 Task: Select the text for bold.
Action: Mouse moved to (210, 100)
Screenshot: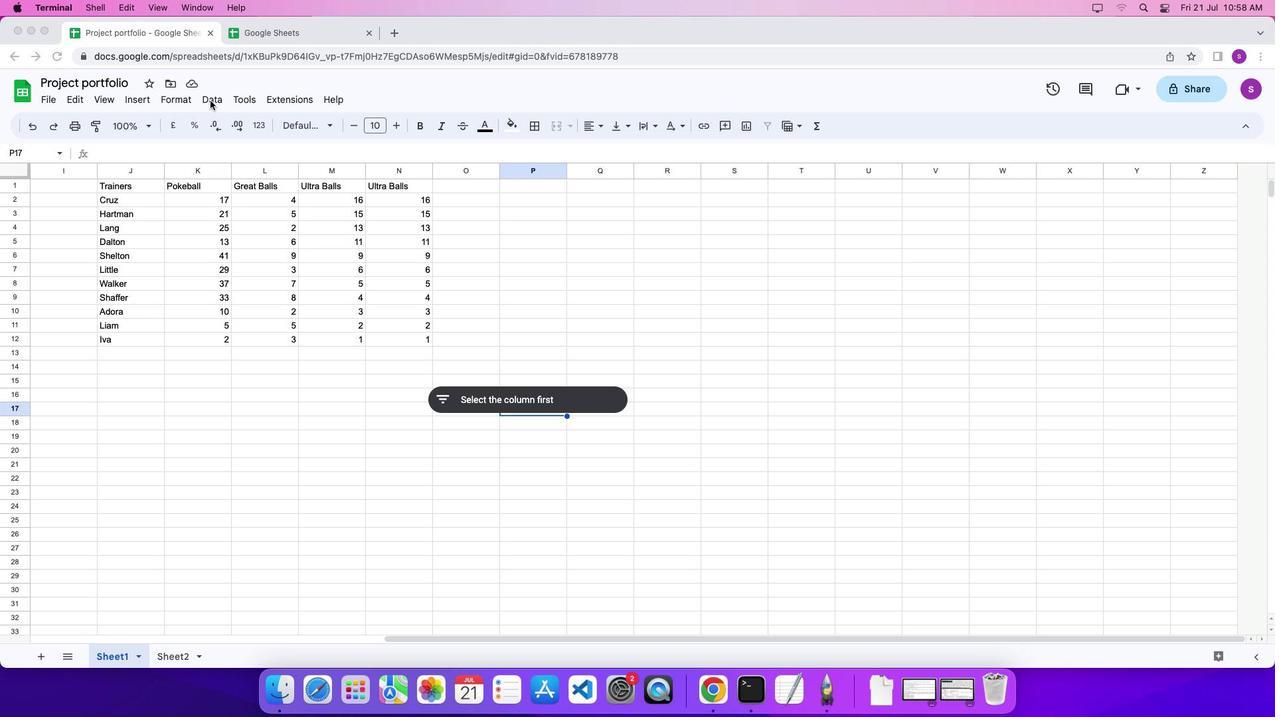 
Action: Mouse pressed left at (210, 100)
Screenshot: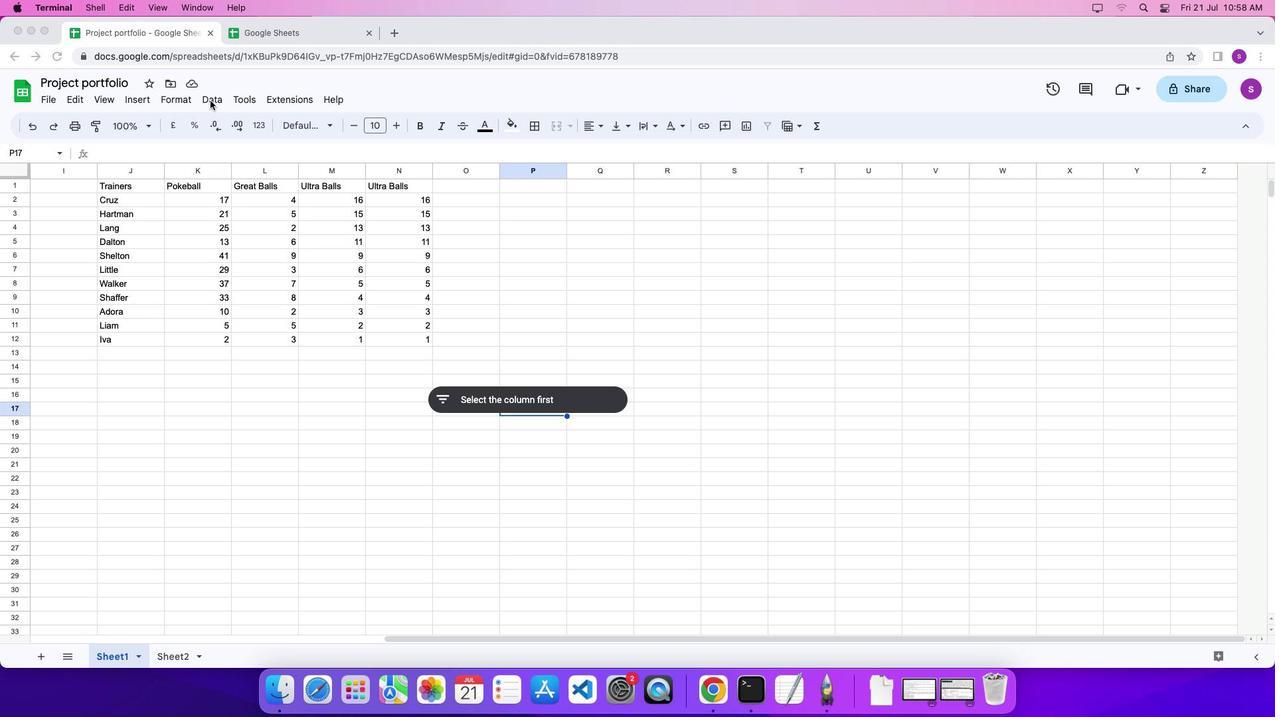 
Action: Mouse moved to (211, 99)
Screenshot: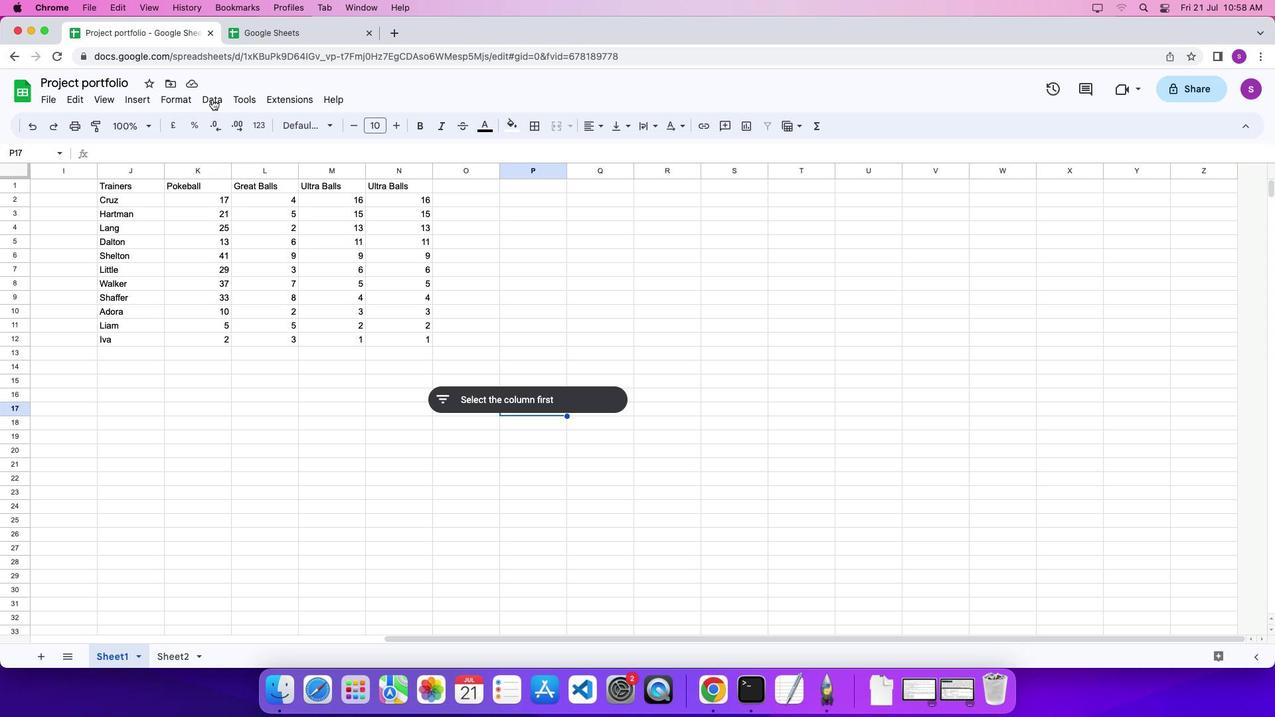 
Action: Mouse pressed left at (211, 99)
Screenshot: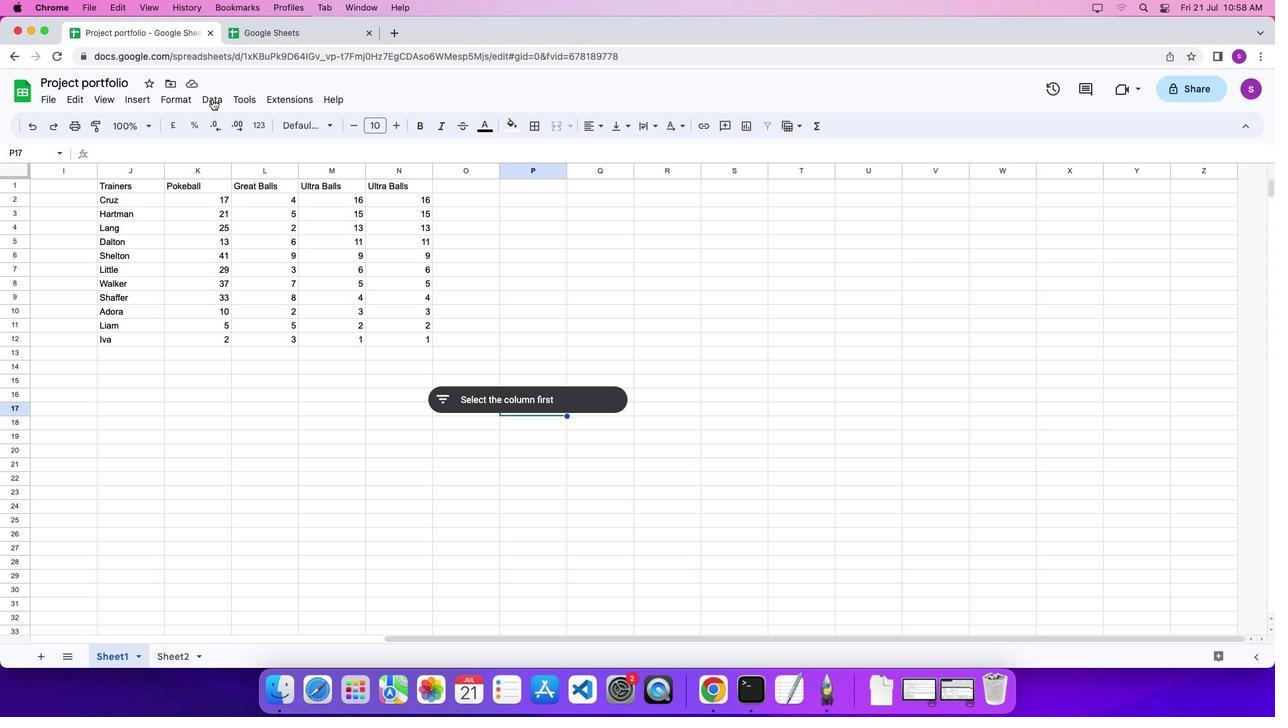 
Action: Mouse moved to (235, 216)
Screenshot: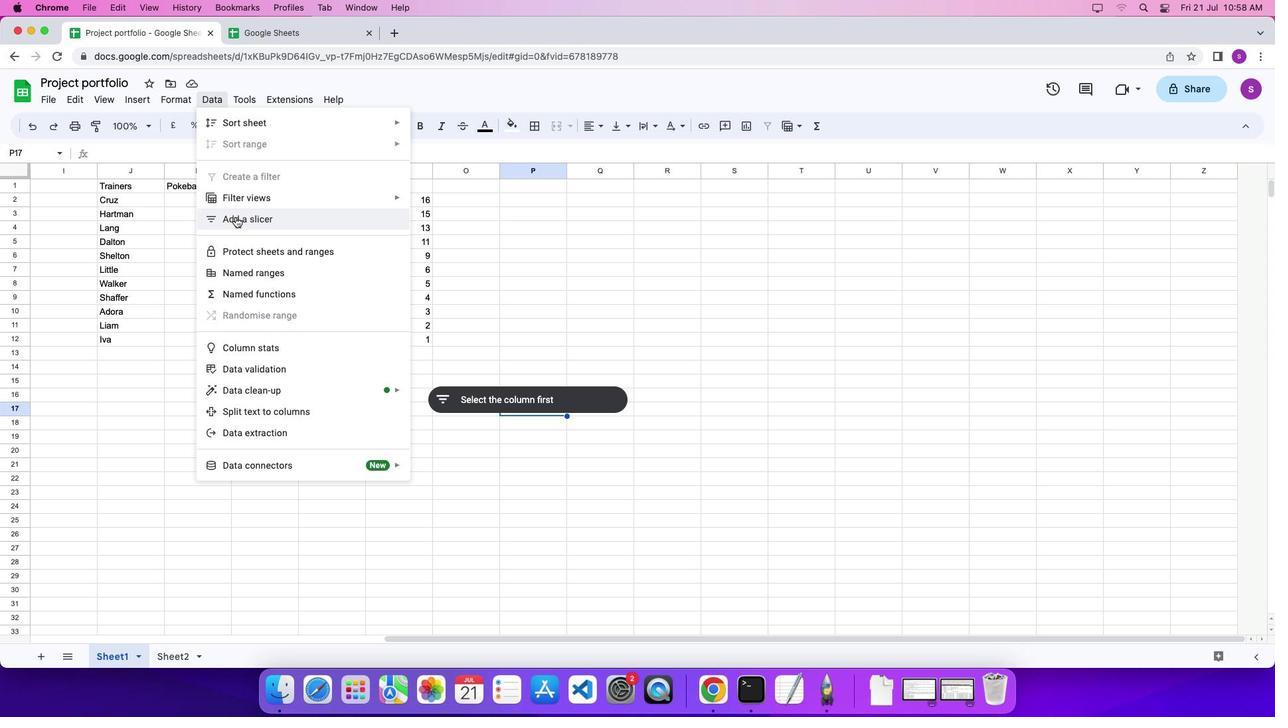 
Action: Mouse pressed left at (235, 216)
Screenshot: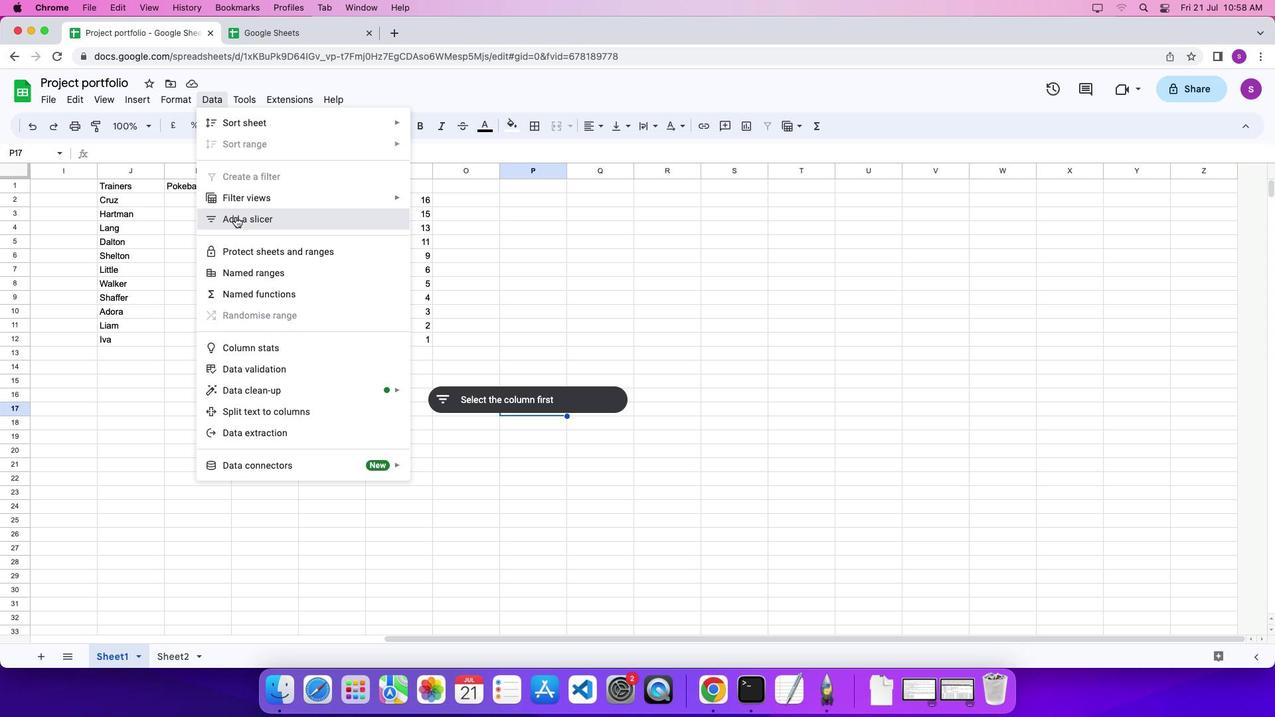 
Action: Mouse moved to (1210, 161)
Screenshot: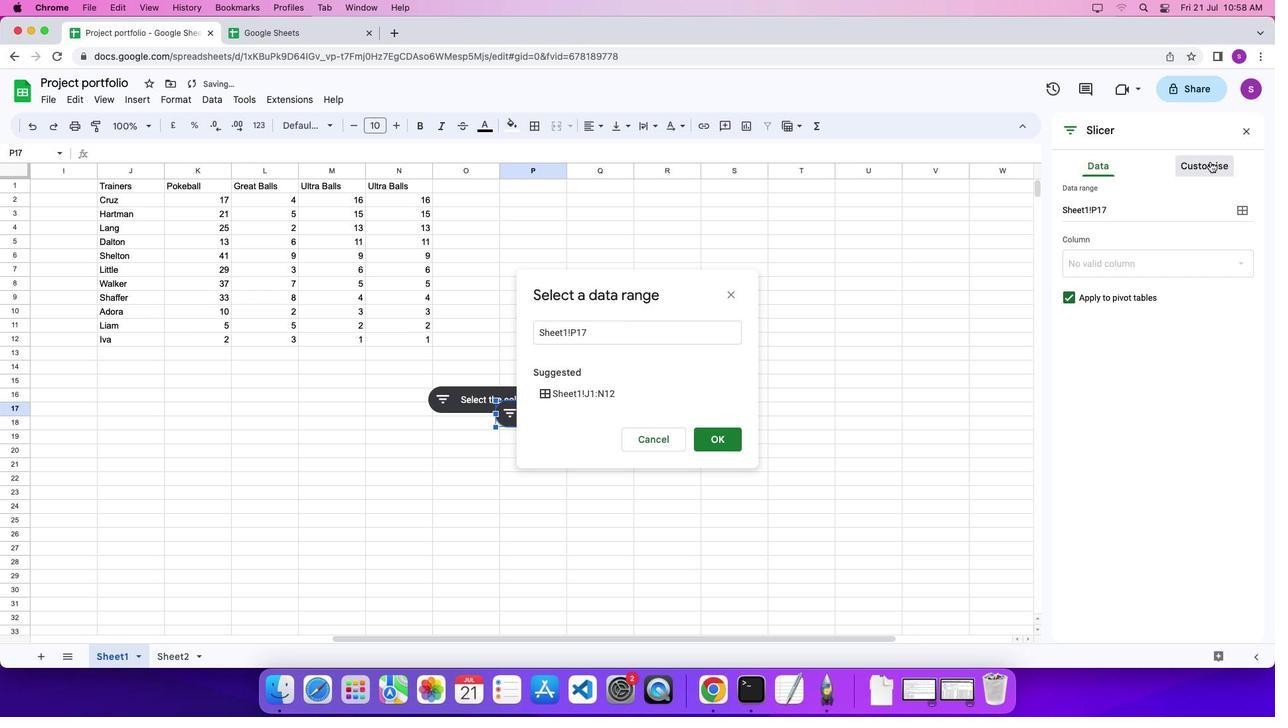 
Action: Mouse pressed left at (1210, 161)
Screenshot: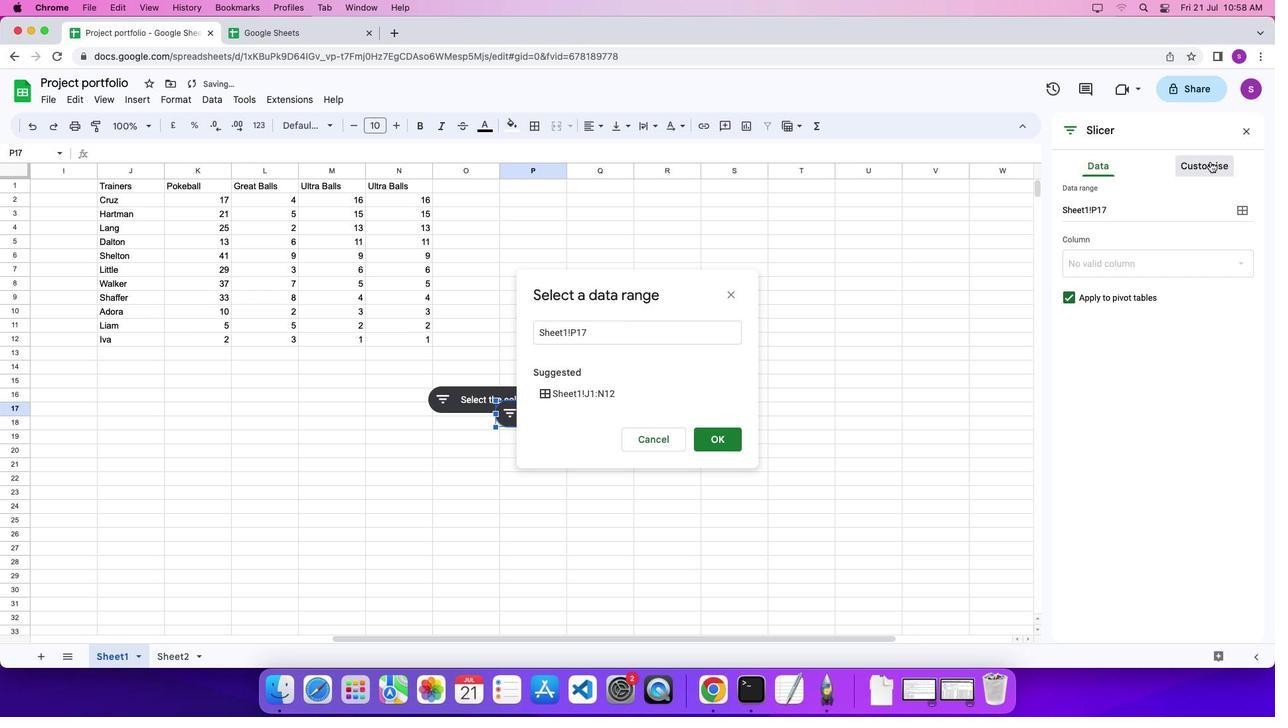 
Action: Mouse moved to (1076, 328)
Screenshot: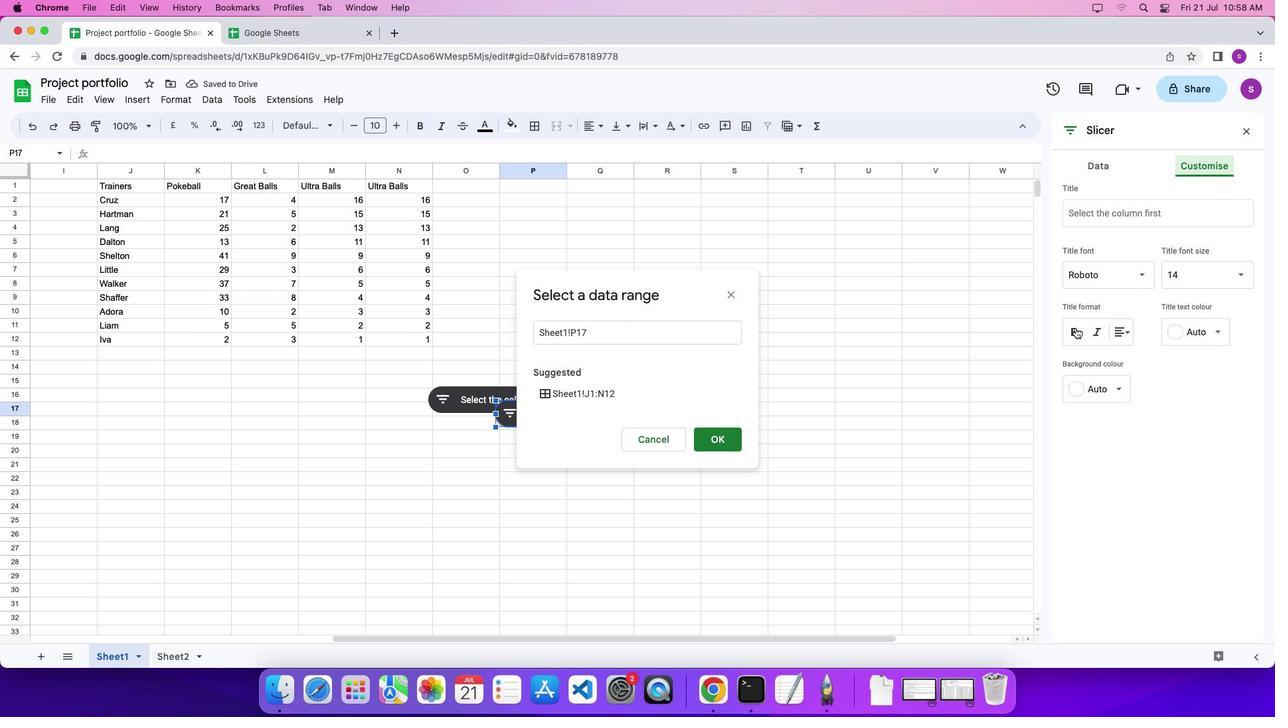 
Action: Mouse pressed left at (1076, 328)
Screenshot: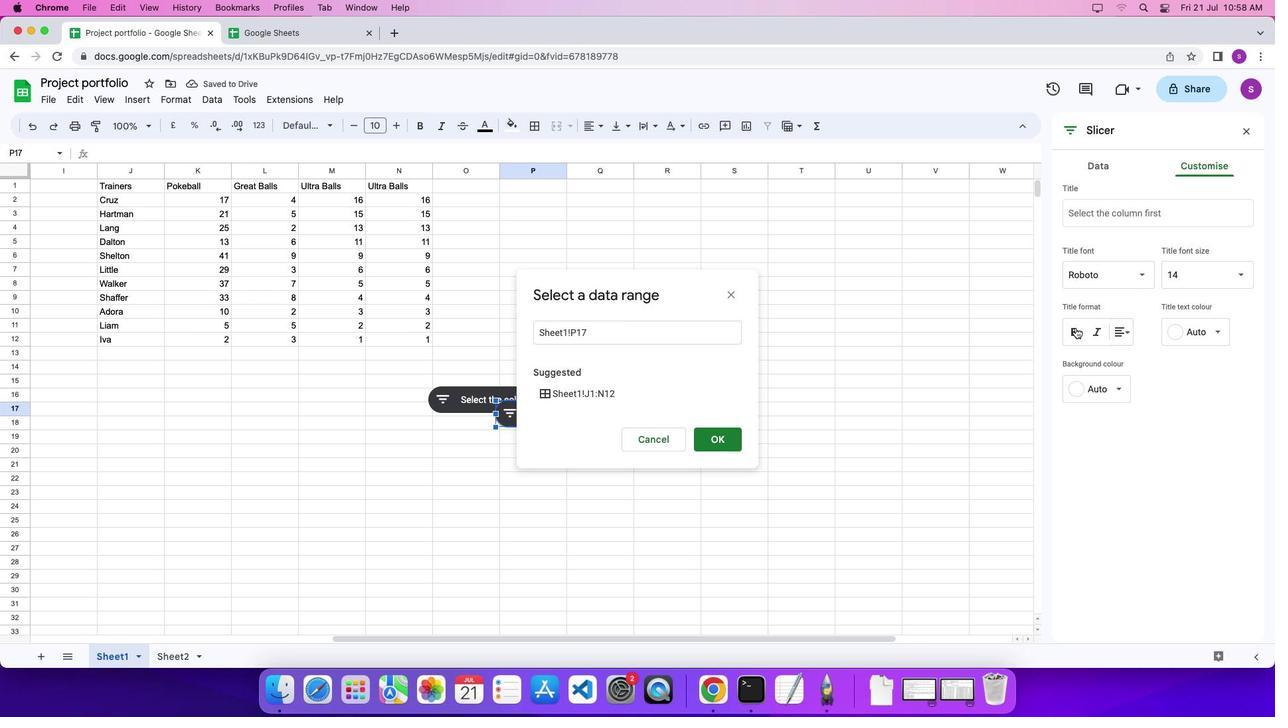 
Action: Mouse moved to (1078, 338)
Screenshot: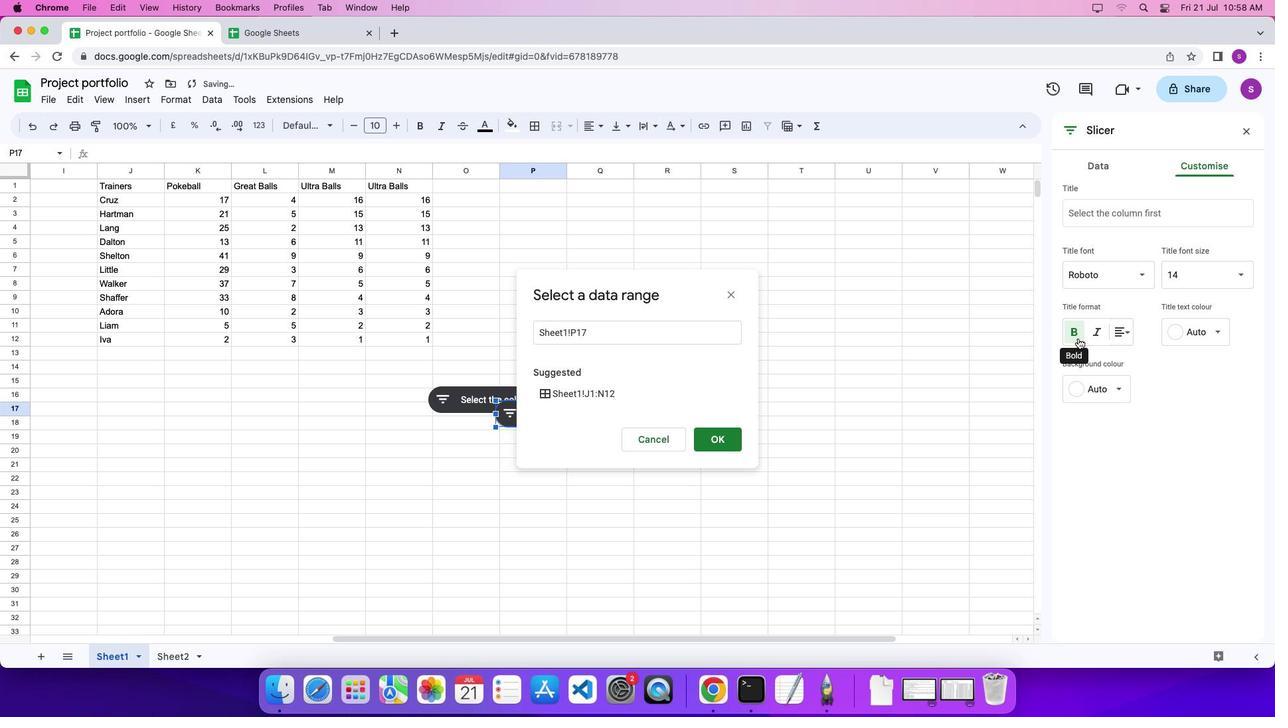 
